 Task: Enable the video output modules for Clone video filter to "Flaschen-Taschen video output".
Action: Mouse moved to (119, 26)
Screenshot: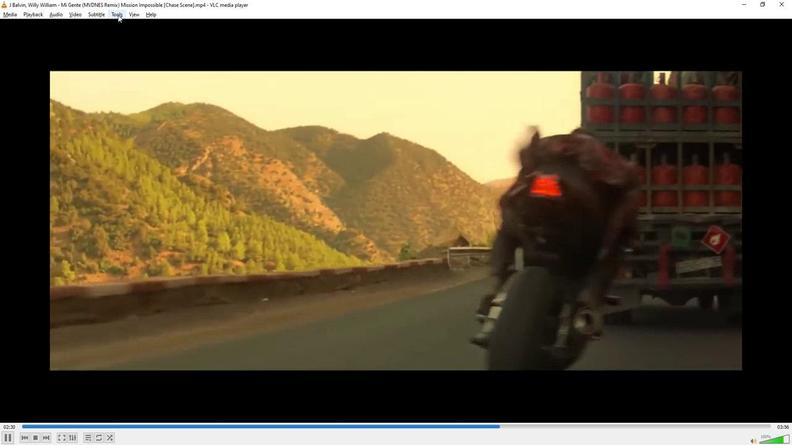 
Action: Mouse pressed left at (119, 26)
Screenshot: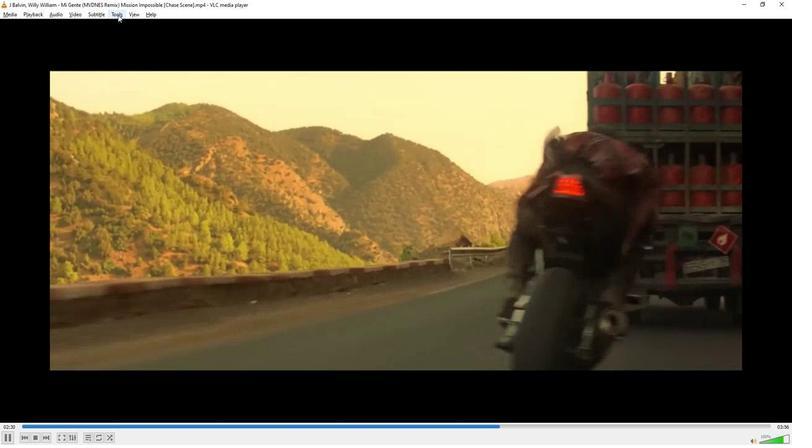 
Action: Mouse moved to (133, 119)
Screenshot: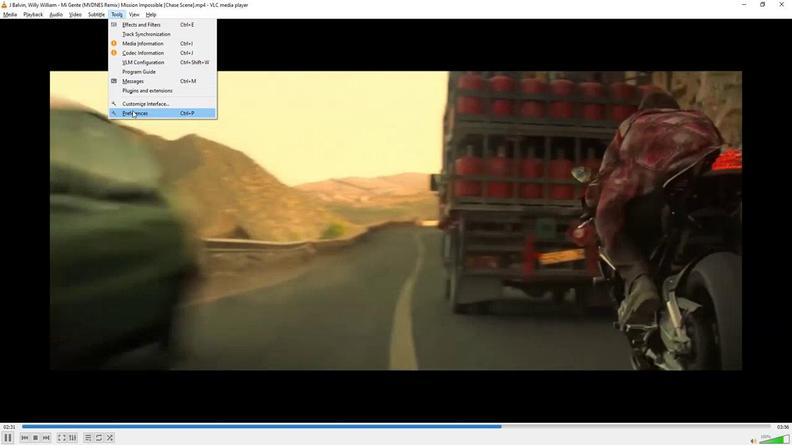 
Action: Mouse pressed left at (133, 119)
Screenshot: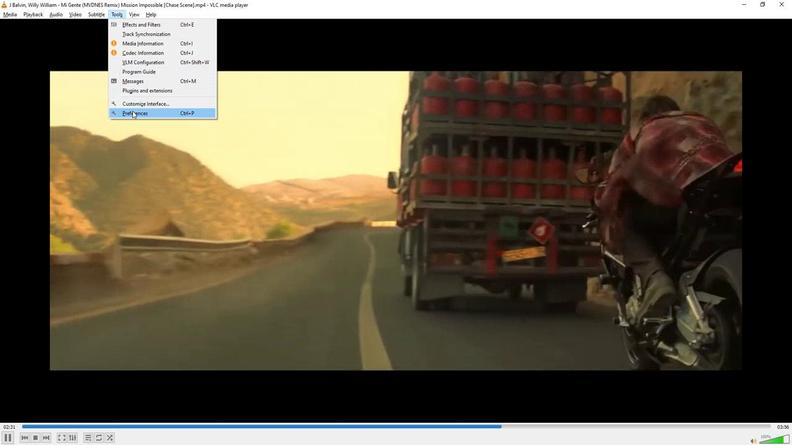
Action: Mouse moved to (179, 351)
Screenshot: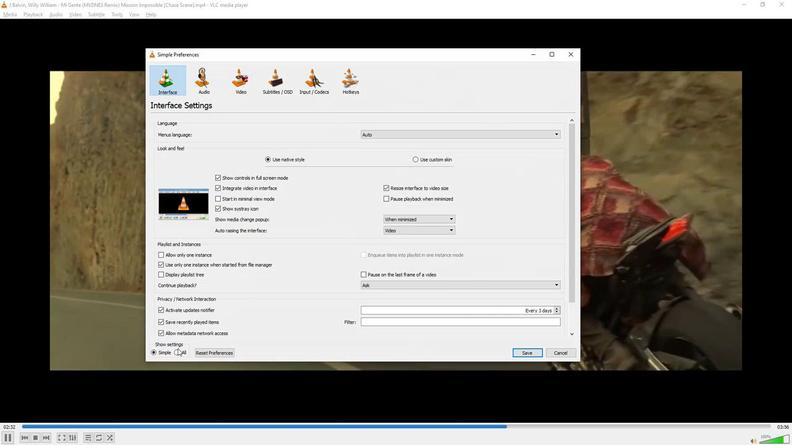 
Action: Mouse pressed left at (179, 351)
Screenshot: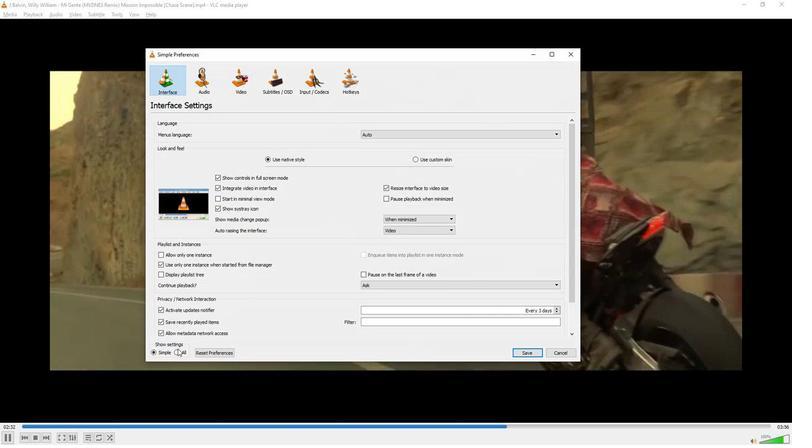 
Action: Mouse moved to (176, 294)
Screenshot: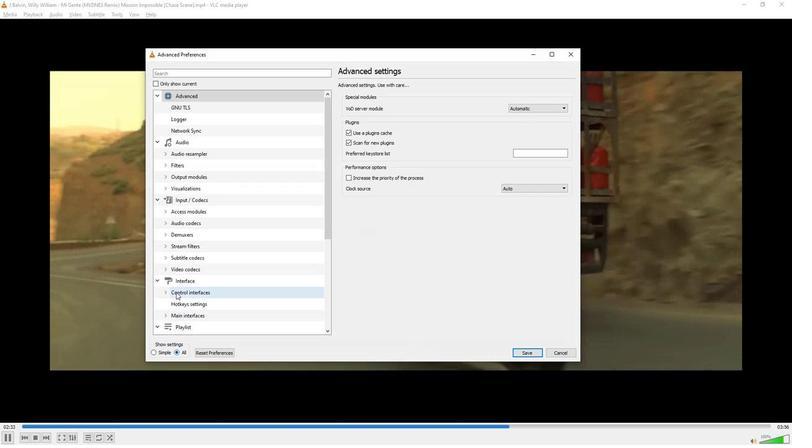 
Action: Mouse scrolled (176, 294) with delta (0, 0)
Screenshot: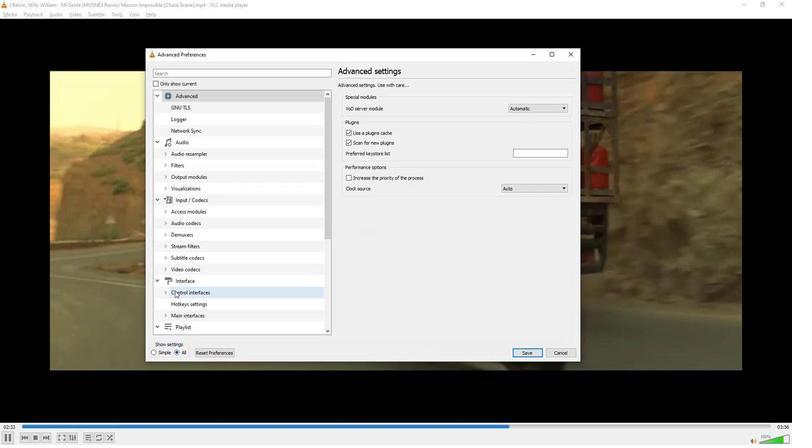 
Action: Mouse scrolled (176, 294) with delta (0, 0)
Screenshot: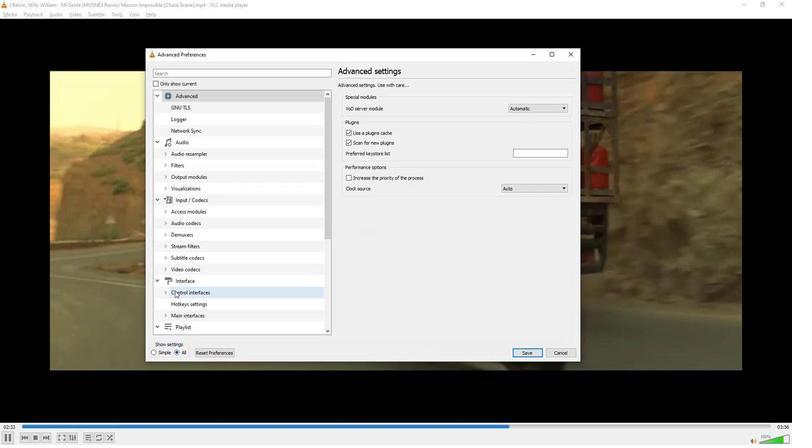
Action: Mouse scrolled (176, 294) with delta (0, 0)
Screenshot: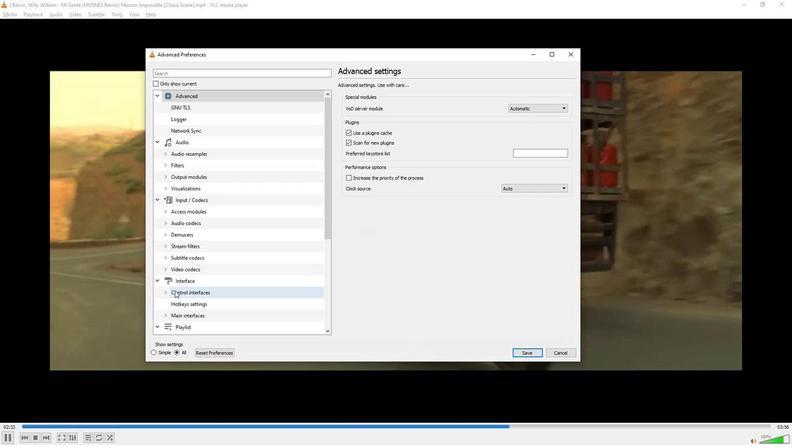 
Action: Mouse scrolled (176, 294) with delta (0, 0)
Screenshot: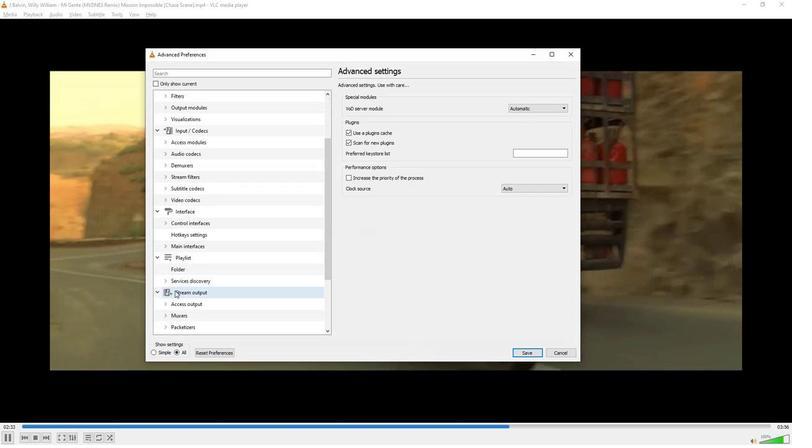 
Action: Mouse scrolled (176, 294) with delta (0, 0)
Screenshot: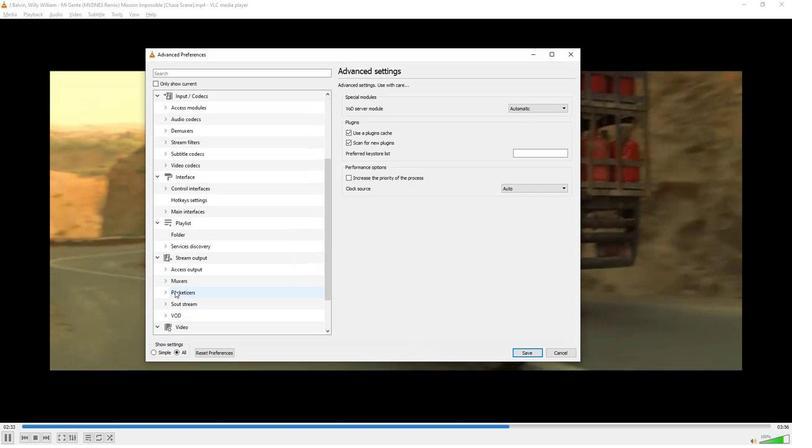 
Action: Mouse scrolled (176, 294) with delta (0, 0)
Screenshot: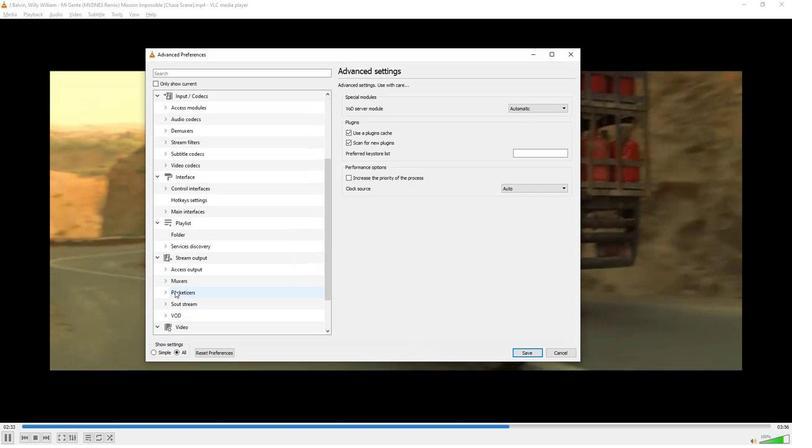 
Action: Mouse scrolled (176, 294) with delta (0, 0)
Screenshot: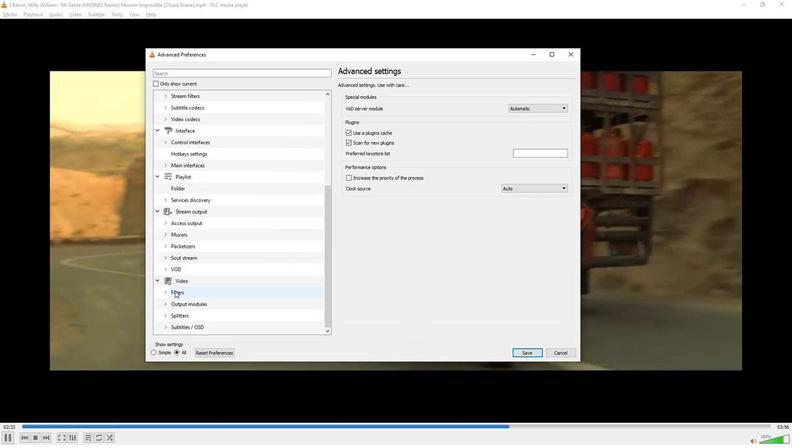 
Action: Mouse moved to (166, 318)
Screenshot: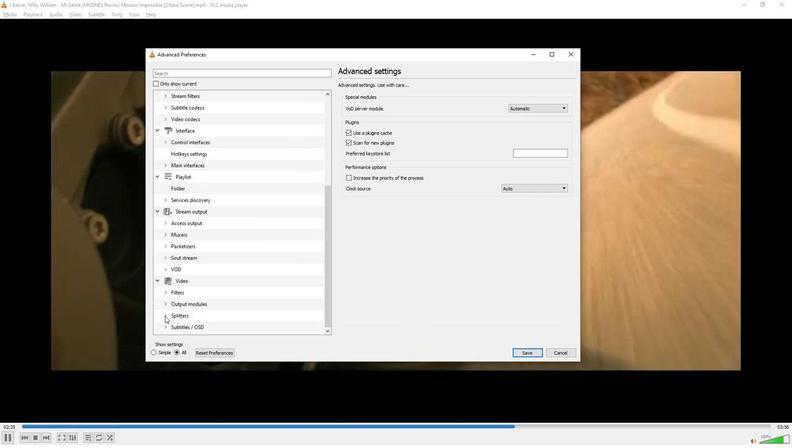 
Action: Mouse pressed left at (166, 318)
Screenshot: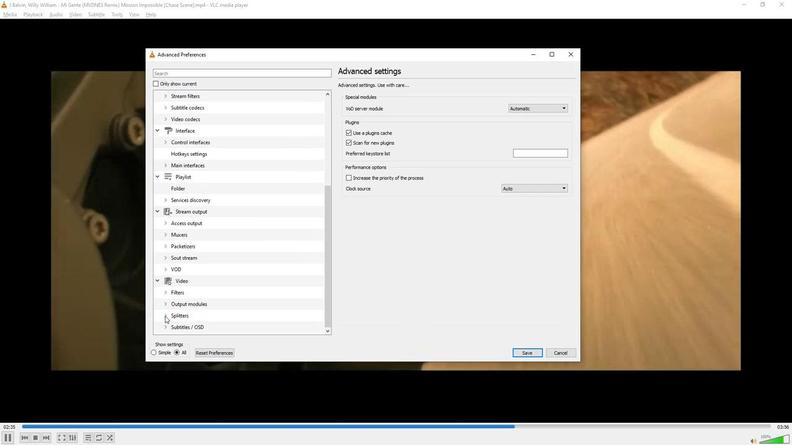 
Action: Mouse moved to (175, 297)
Screenshot: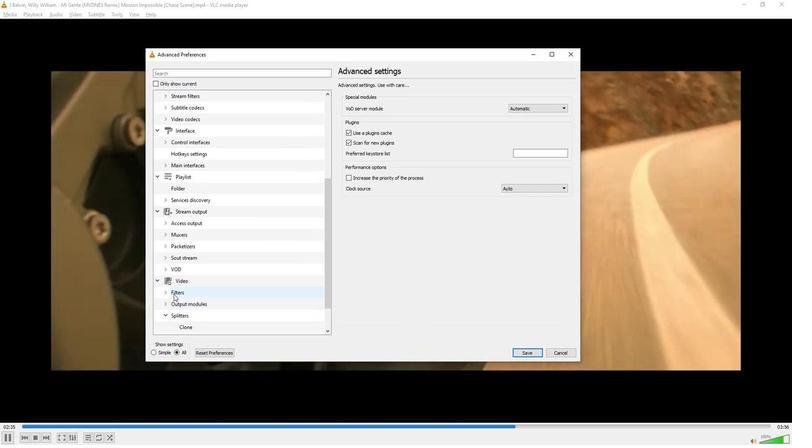 
Action: Mouse scrolled (175, 297) with delta (0, 0)
Screenshot: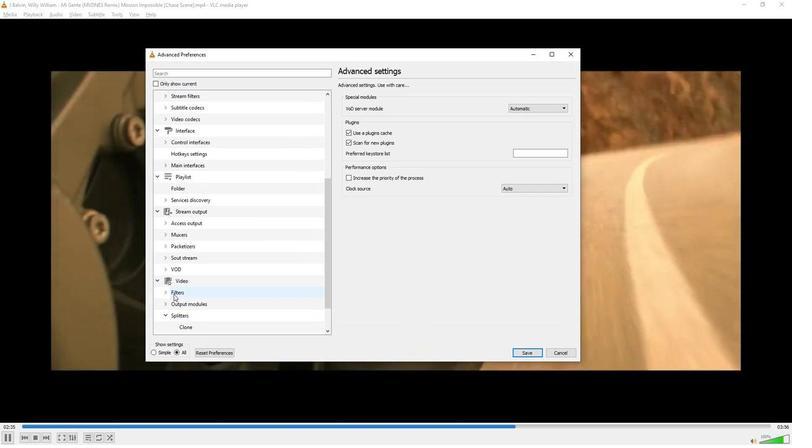 
Action: Mouse scrolled (175, 297) with delta (0, 0)
Screenshot: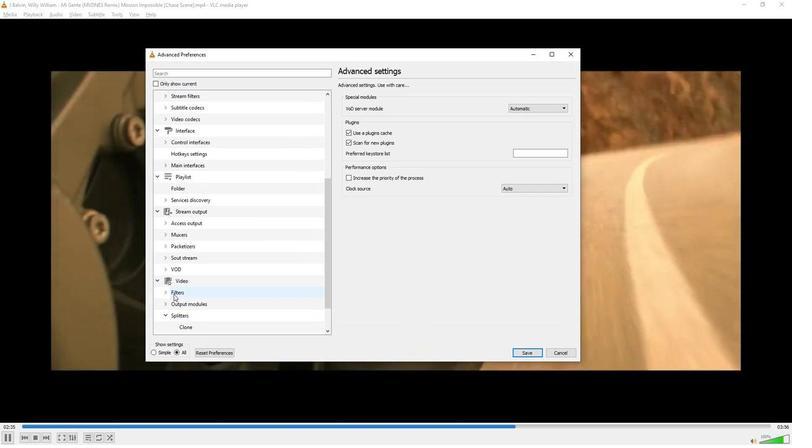 
Action: Mouse scrolled (175, 297) with delta (0, 0)
Screenshot: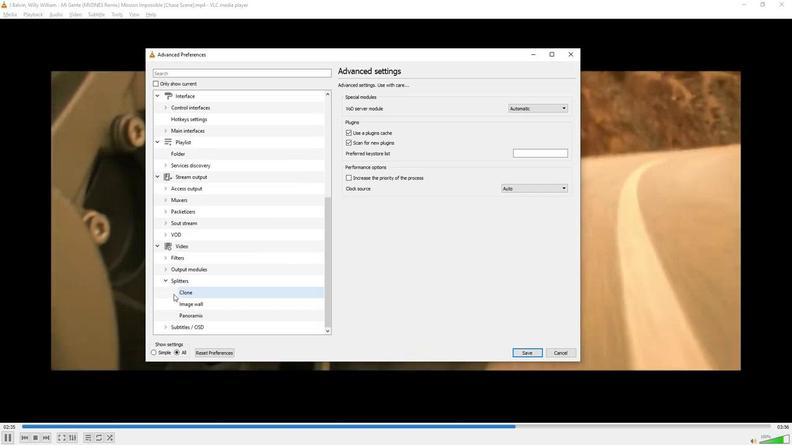 
Action: Mouse moved to (180, 296)
Screenshot: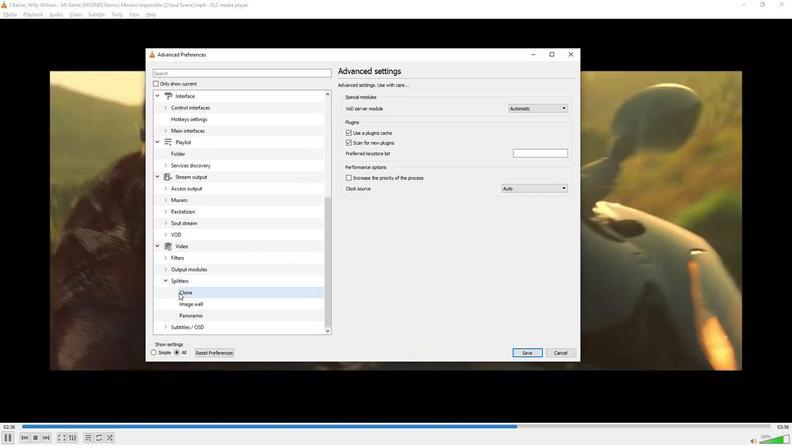 
Action: Mouse pressed left at (180, 296)
Screenshot: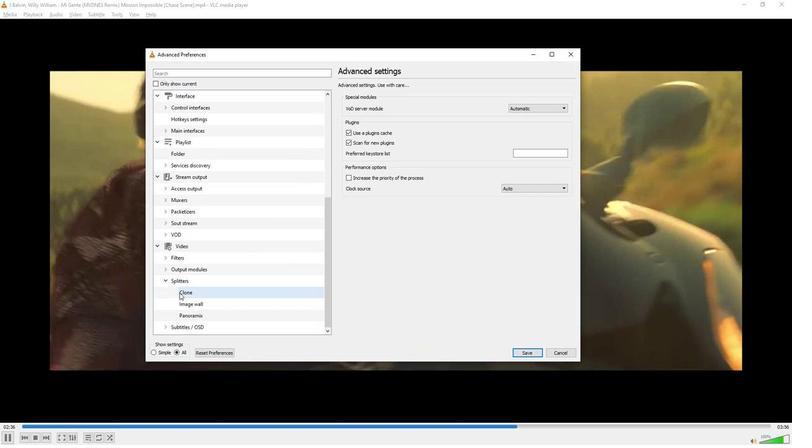 
Action: Mouse moved to (463, 156)
Screenshot: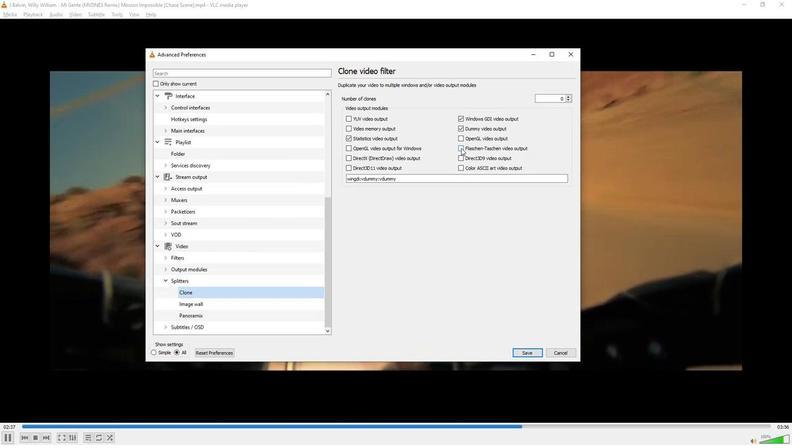 
Action: Mouse pressed left at (463, 156)
Screenshot: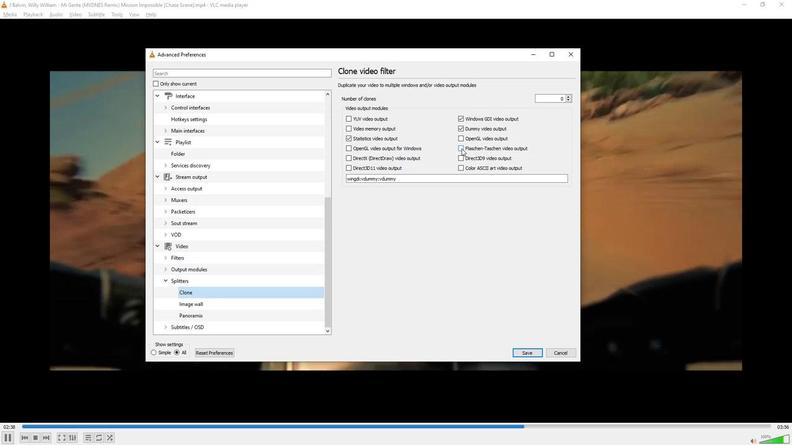 
Action: Mouse moved to (442, 250)
Screenshot: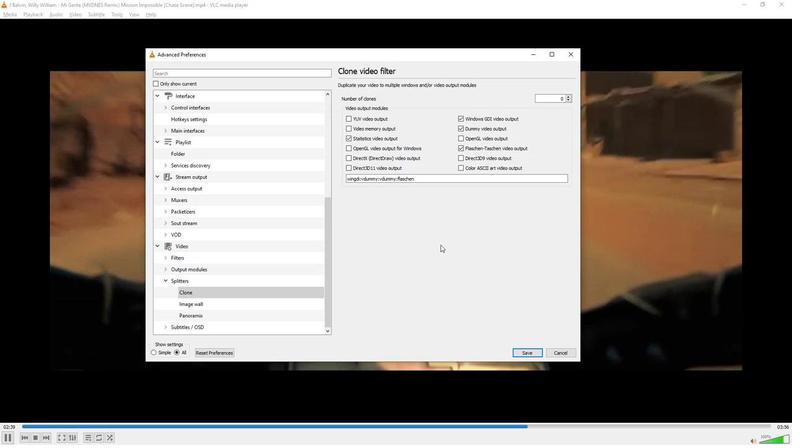
